 Task: Copy the link of Villa in Joshua Tree, California, United States to share the place.
Action: Mouse moved to (274, 121)
Screenshot: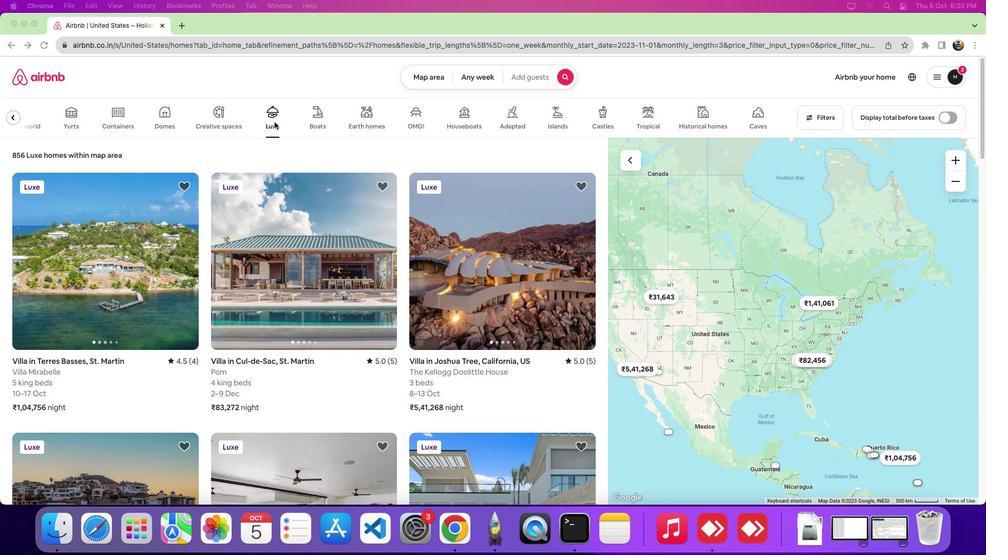 
Action: Mouse pressed left at (274, 121)
Screenshot: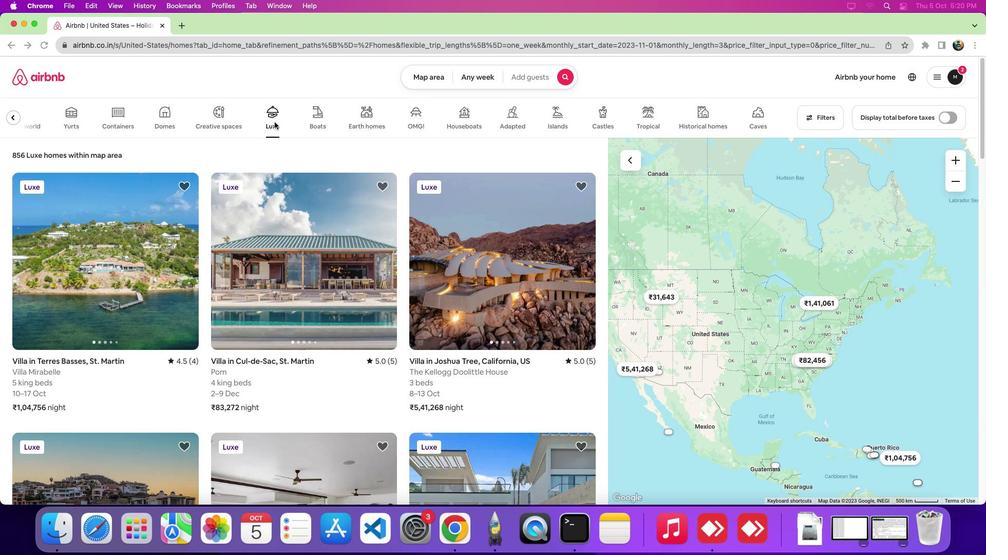 
Action: Mouse moved to (534, 274)
Screenshot: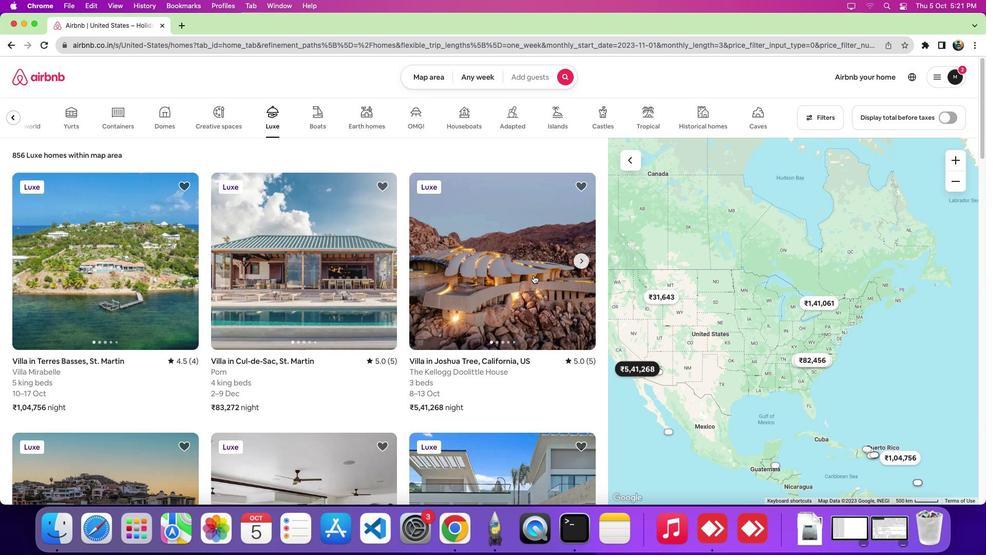 
Action: Mouse pressed left at (534, 274)
Screenshot: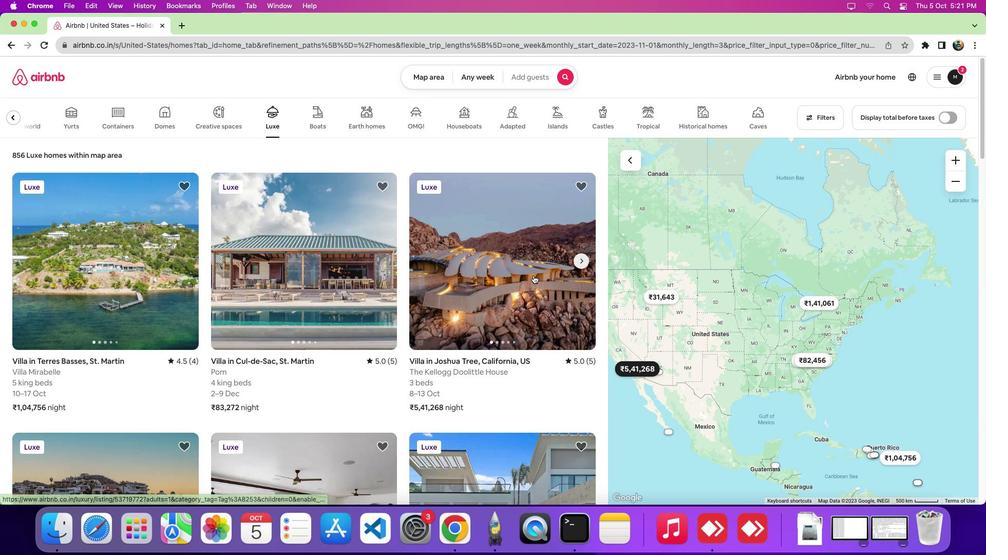 
Action: Mouse moved to (724, 140)
Screenshot: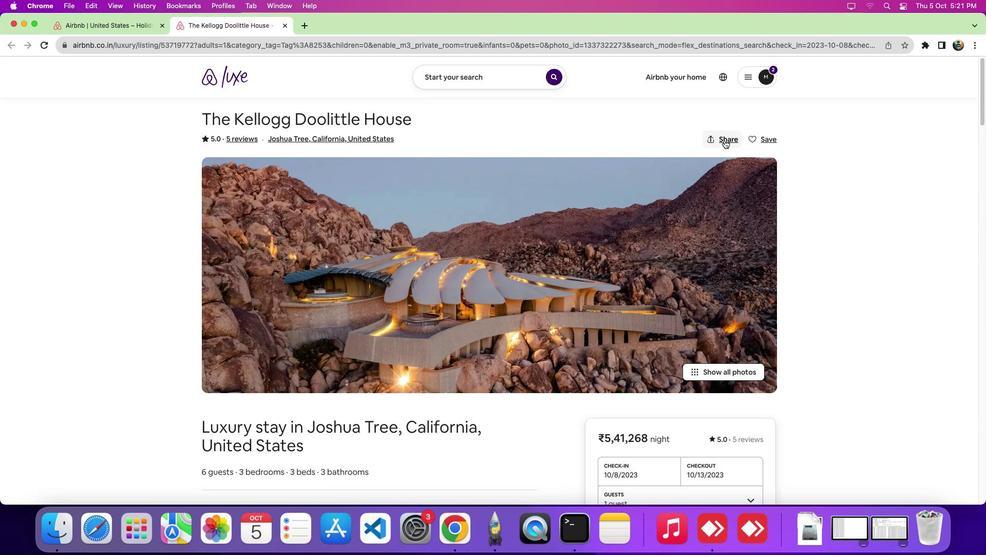 
Action: Mouse pressed left at (724, 140)
Screenshot: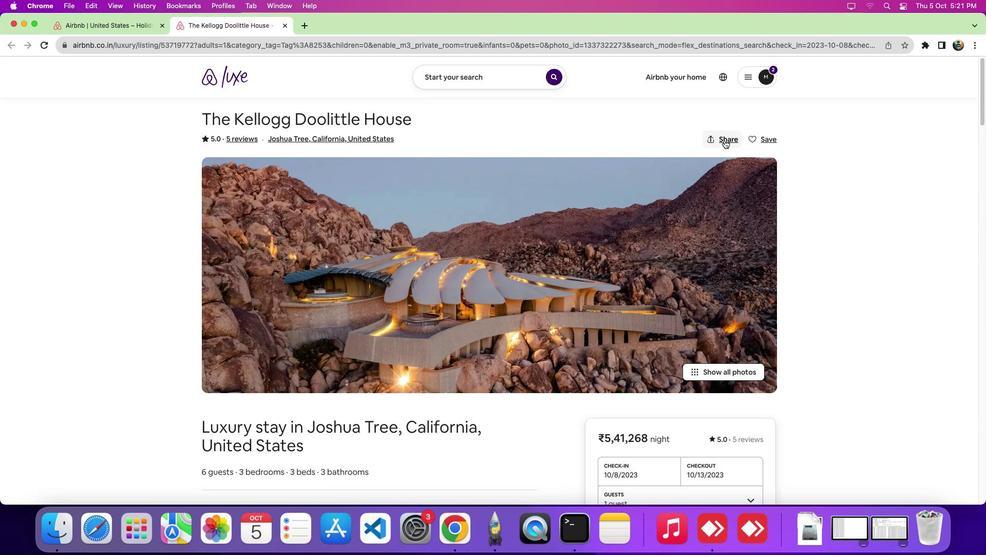 
Action: Mouse moved to (417, 258)
Screenshot: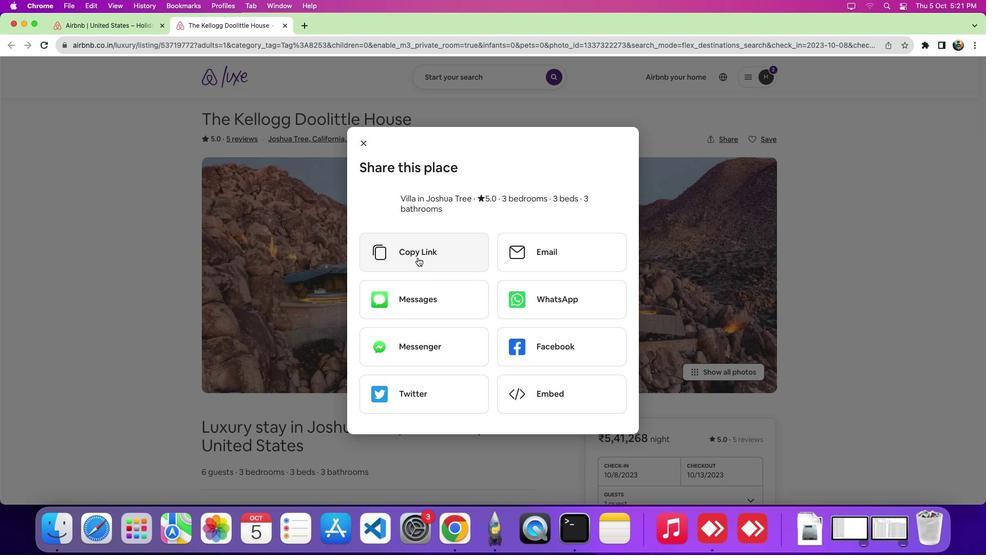 
Action: Mouse pressed left at (417, 258)
Screenshot: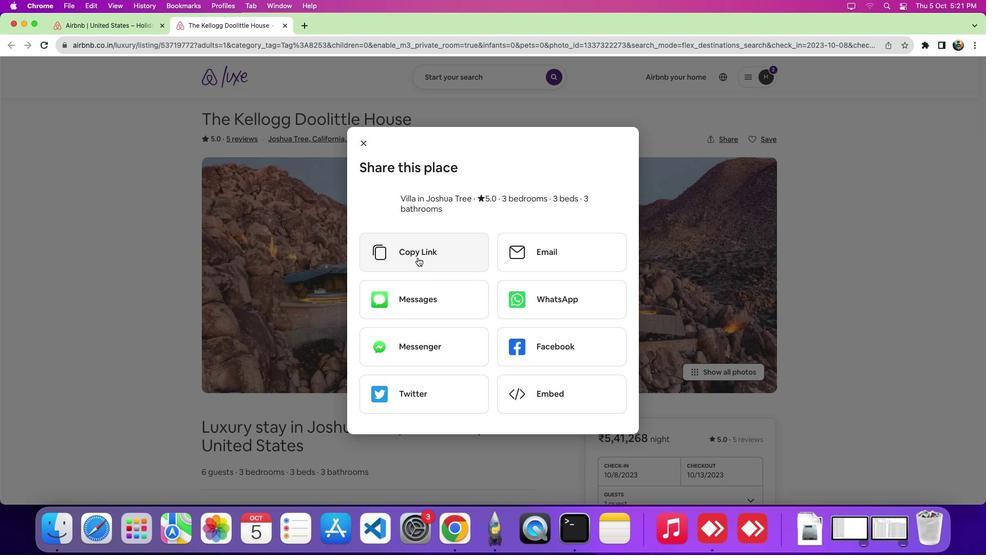 
